 Task: Add a field from the Popular template Effort Level a blank project AgileGlobe
Action: Mouse moved to (54, 404)
Screenshot: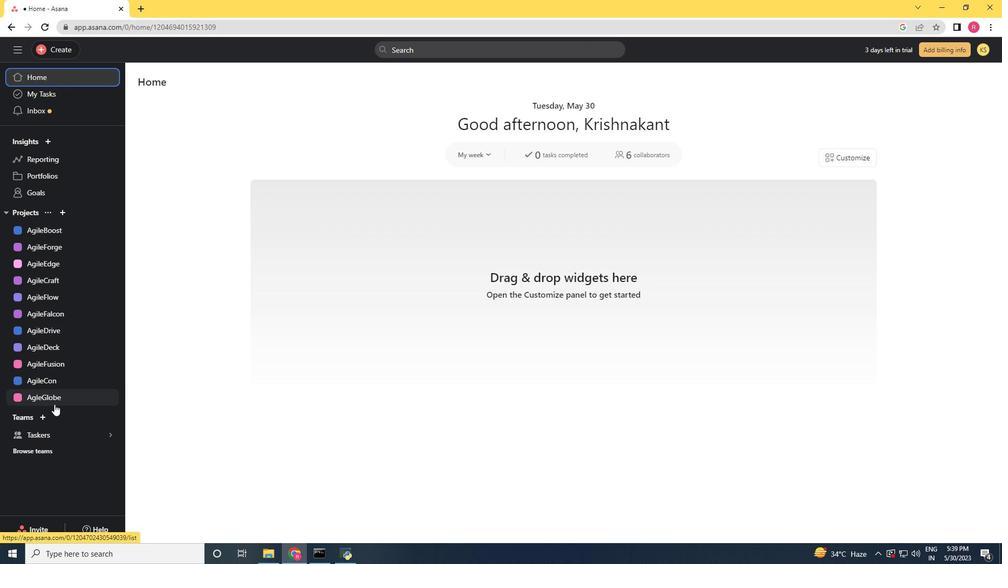 
Action: Mouse pressed left at (54, 404)
Screenshot: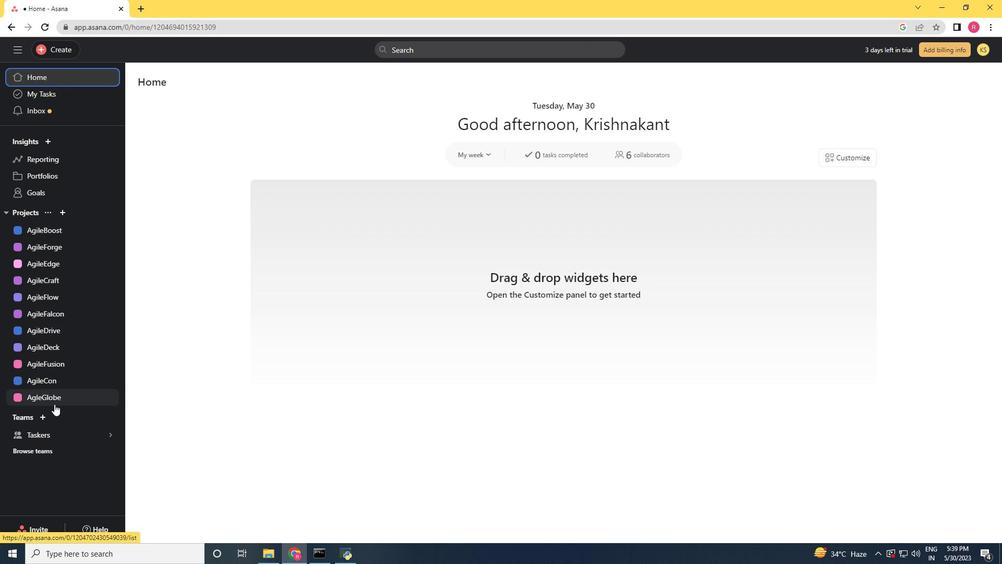 
Action: Mouse moved to (957, 92)
Screenshot: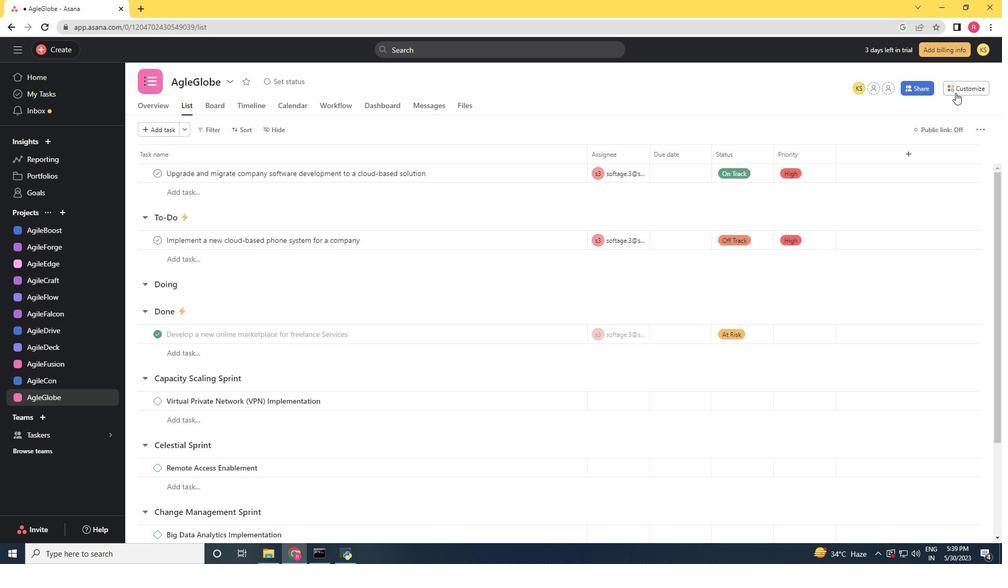 
Action: Mouse pressed left at (957, 92)
Screenshot: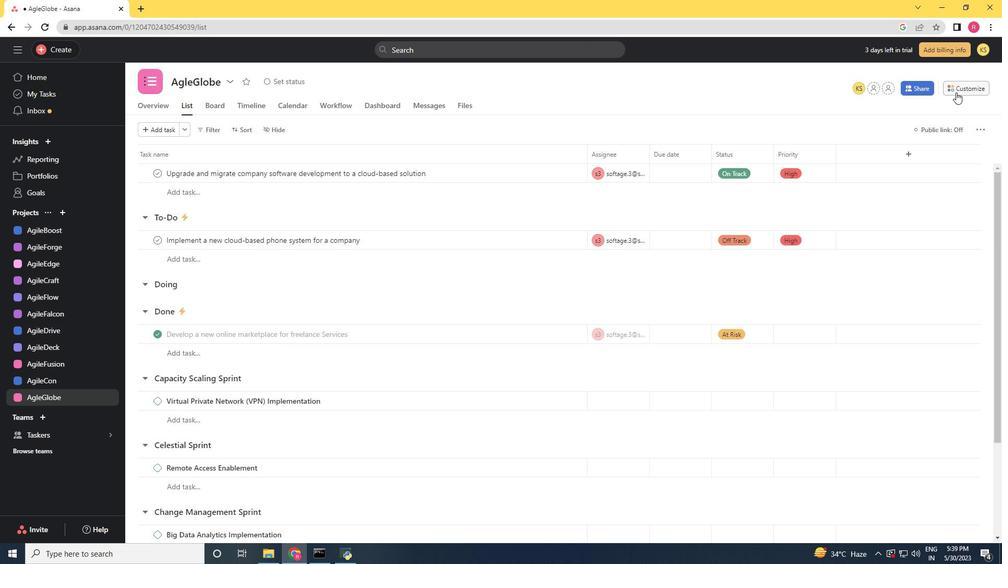 
Action: Mouse moved to (849, 208)
Screenshot: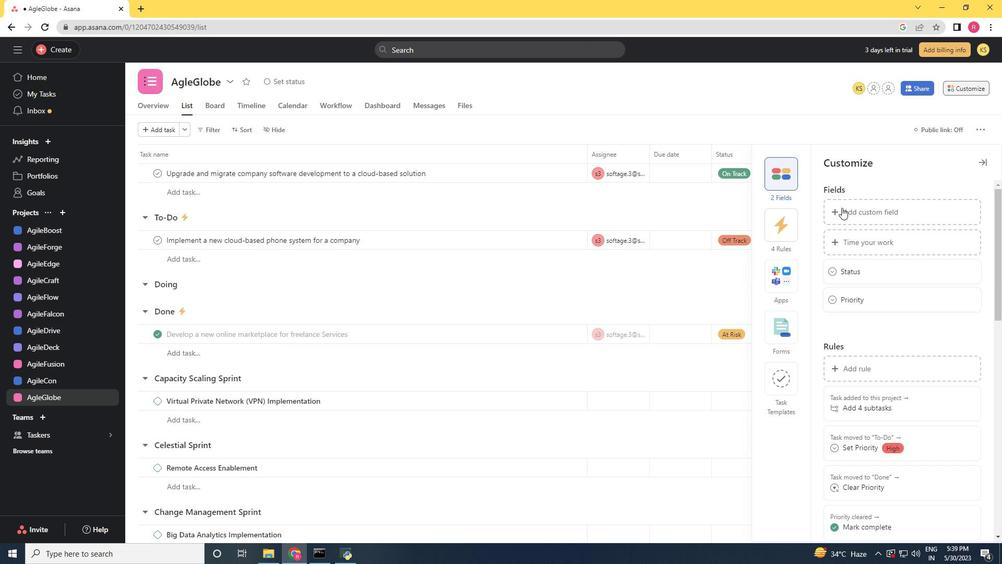 
Action: Mouse pressed left at (849, 208)
Screenshot: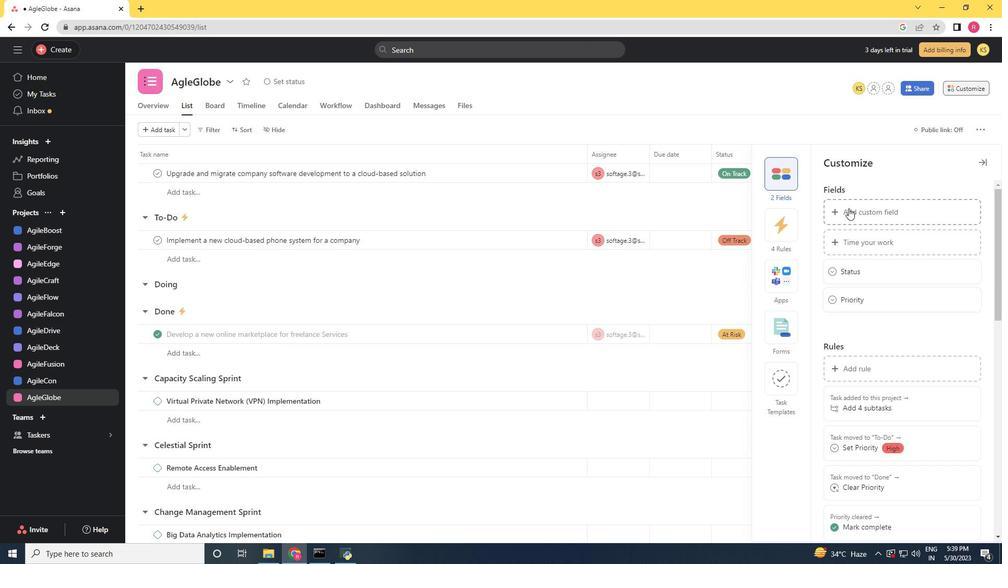 
Action: Mouse moved to (419, 156)
Screenshot: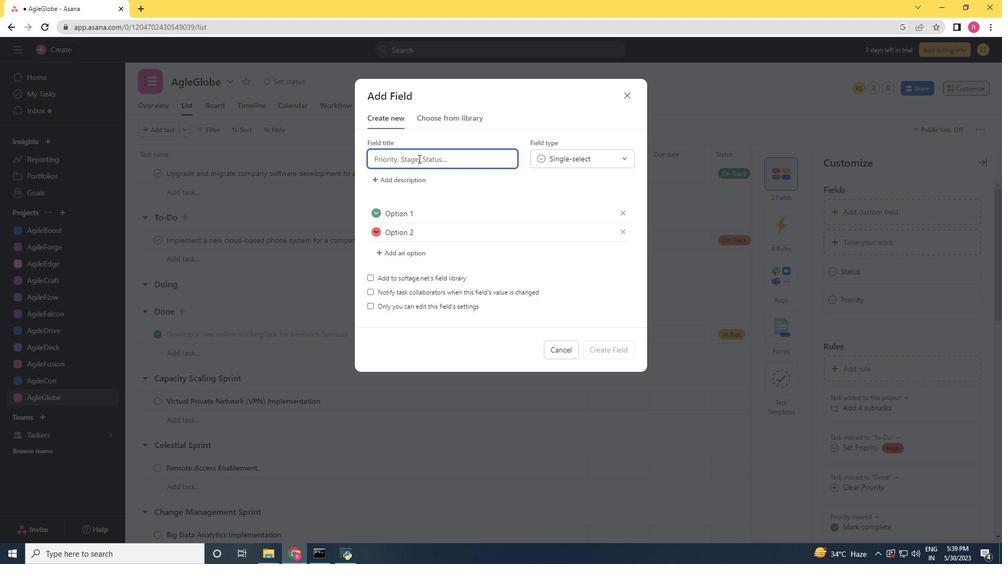 
Action: Key pressed <Key.shift>Effort<Key.space><Key.shift><Key.shift><Key.shift>Level
Screenshot: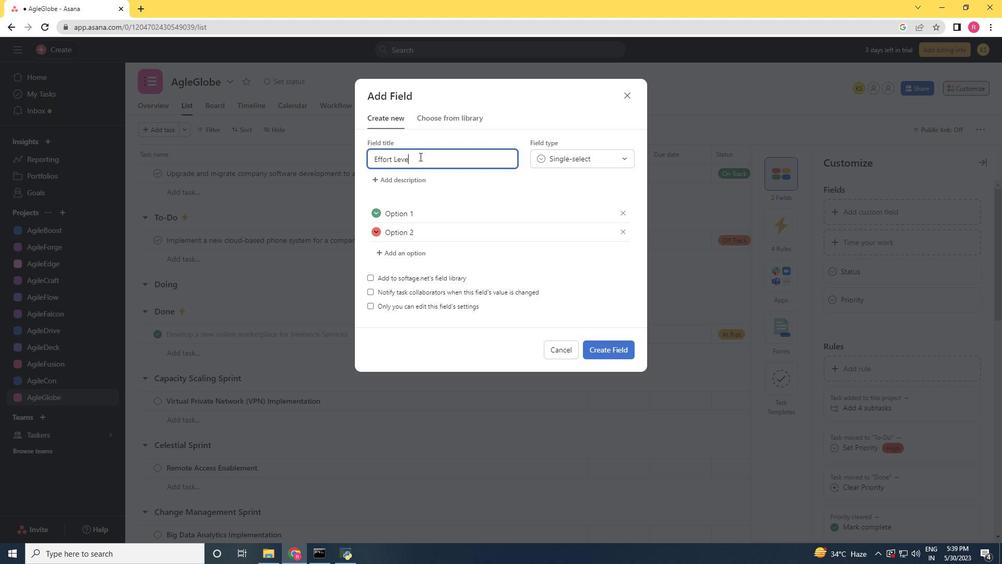 
Action: Mouse moved to (611, 344)
Screenshot: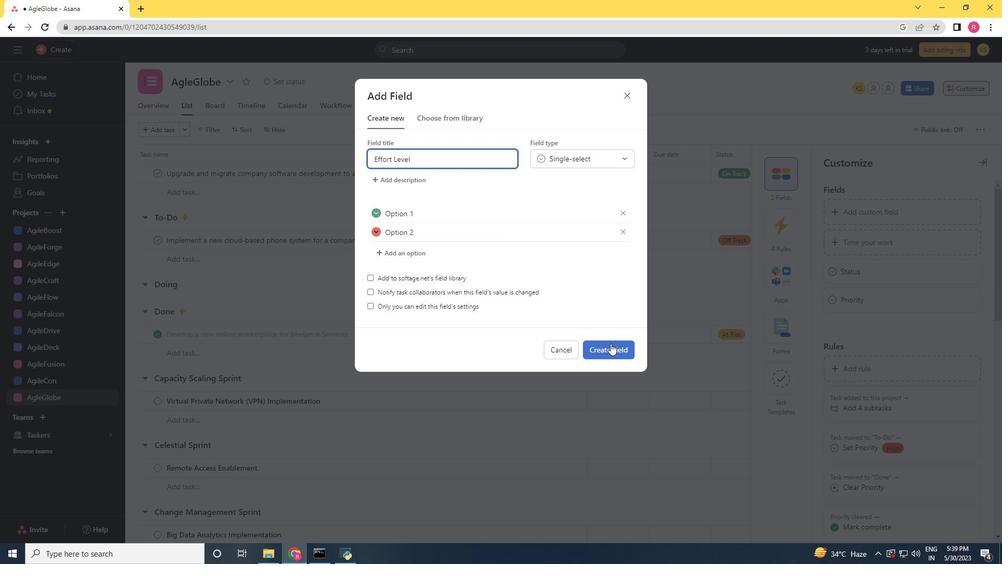 
Action: Mouse pressed left at (611, 344)
Screenshot: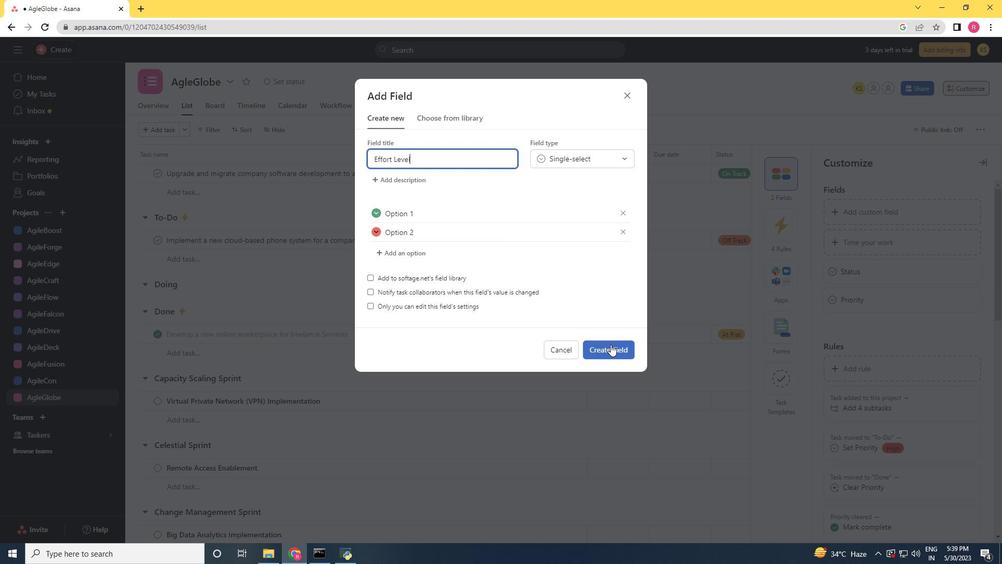 
Action: Mouse moved to (612, 339)
Screenshot: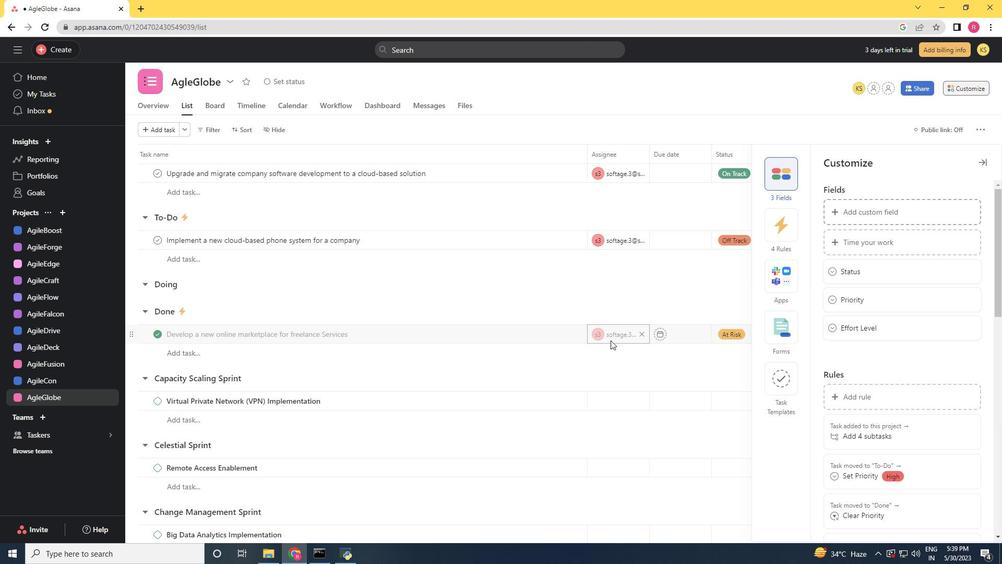 
